 Task: Set up a weekly progress check-in for the marketing team.
Action: Mouse moved to (319, 153)
Screenshot: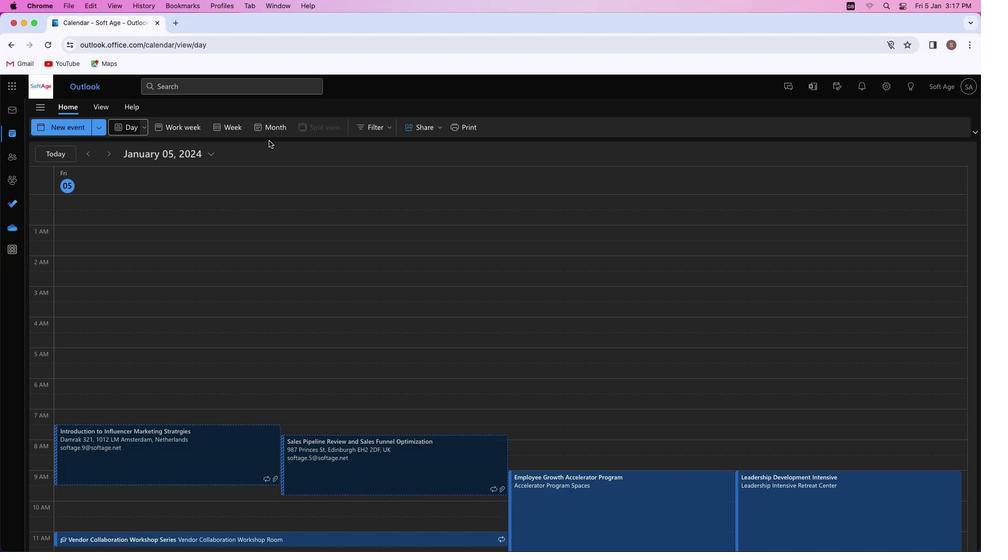 
Action: Mouse pressed left at (319, 153)
Screenshot: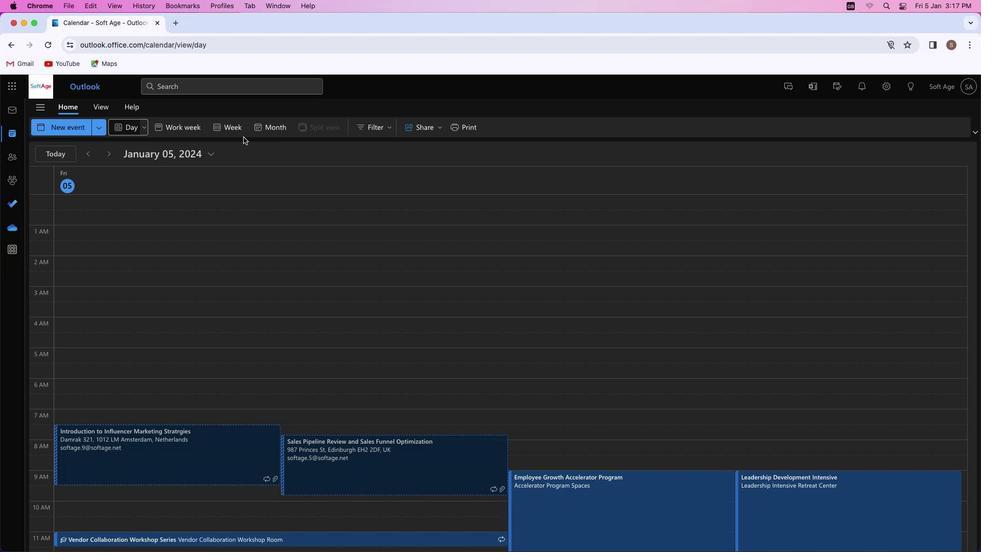 
Action: Mouse moved to (62, 126)
Screenshot: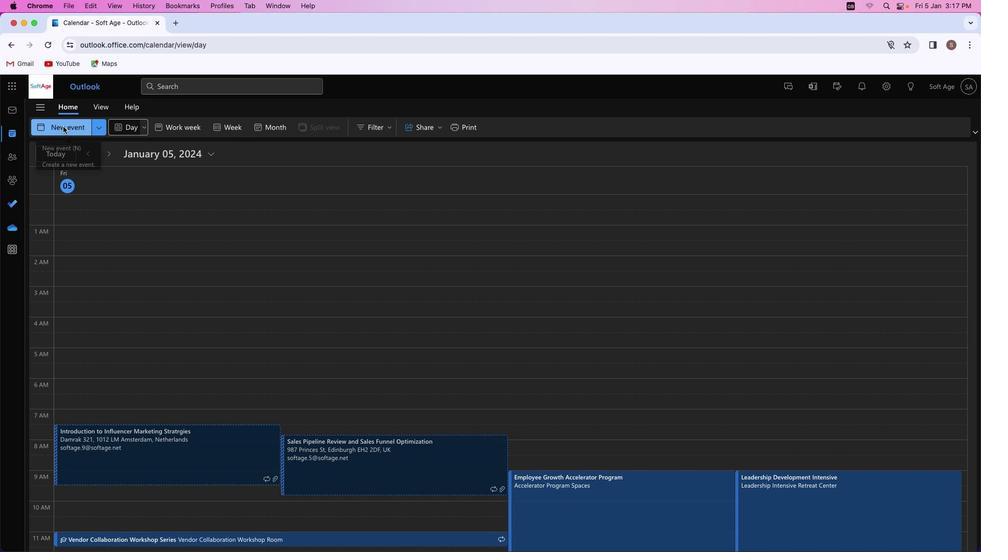 
Action: Mouse pressed left at (62, 126)
Screenshot: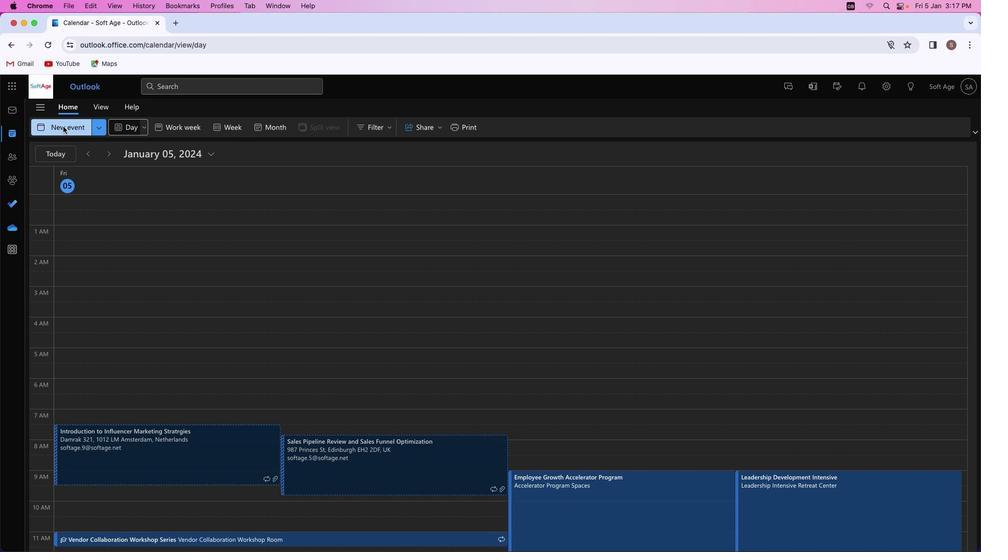 
Action: Mouse moved to (277, 187)
Screenshot: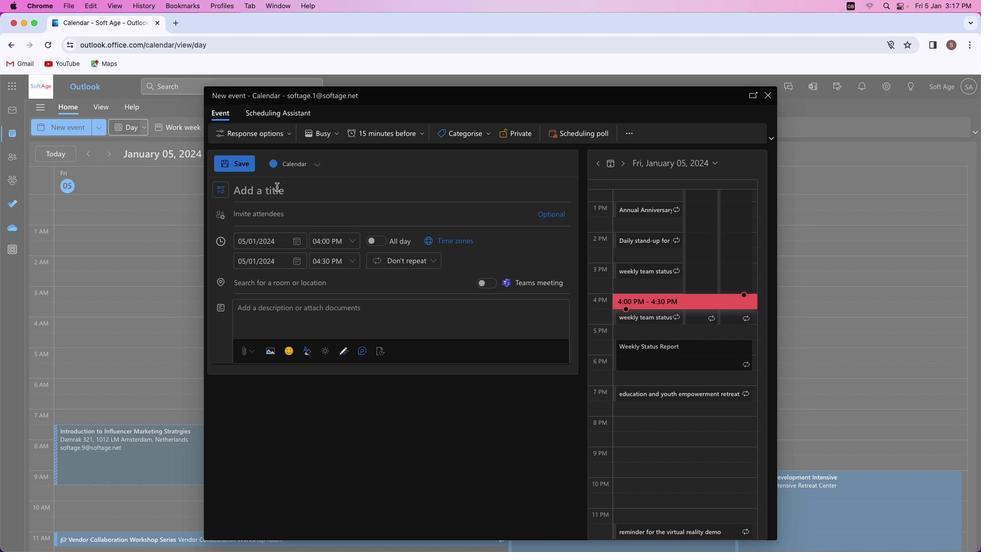 
Action: Mouse pressed left at (277, 187)
Screenshot: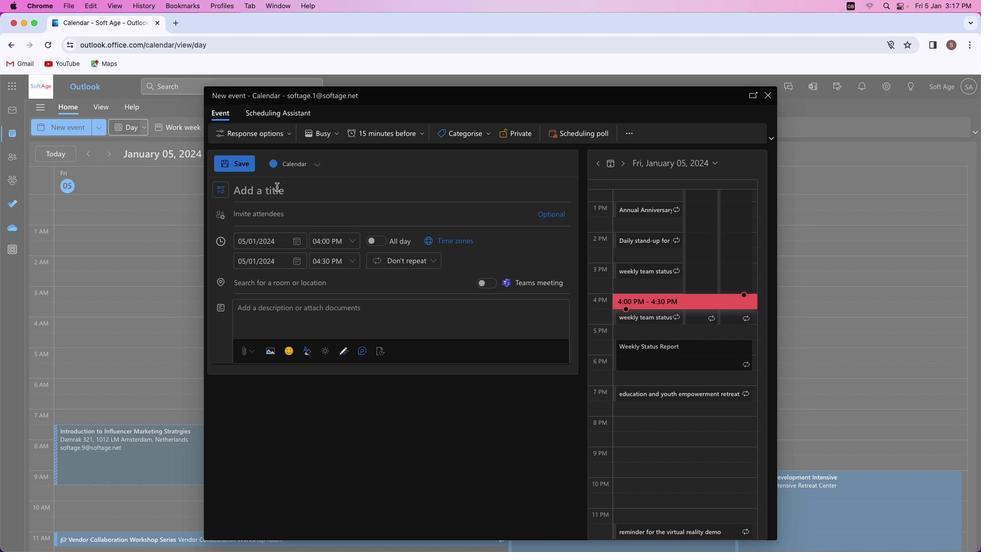 
Action: Key pressed Key.shift'M''a''r''k''e''t''i''n''g'Key.spaceKey.shift'M''o''m''e''n''t''u''m'
Screenshot: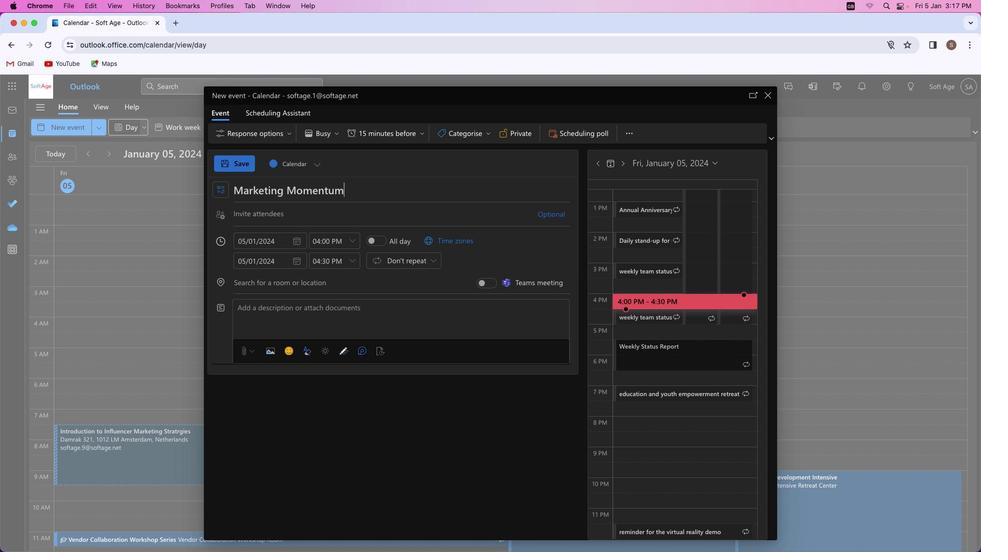 
Action: Mouse moved to (265, 214)
Screenshot: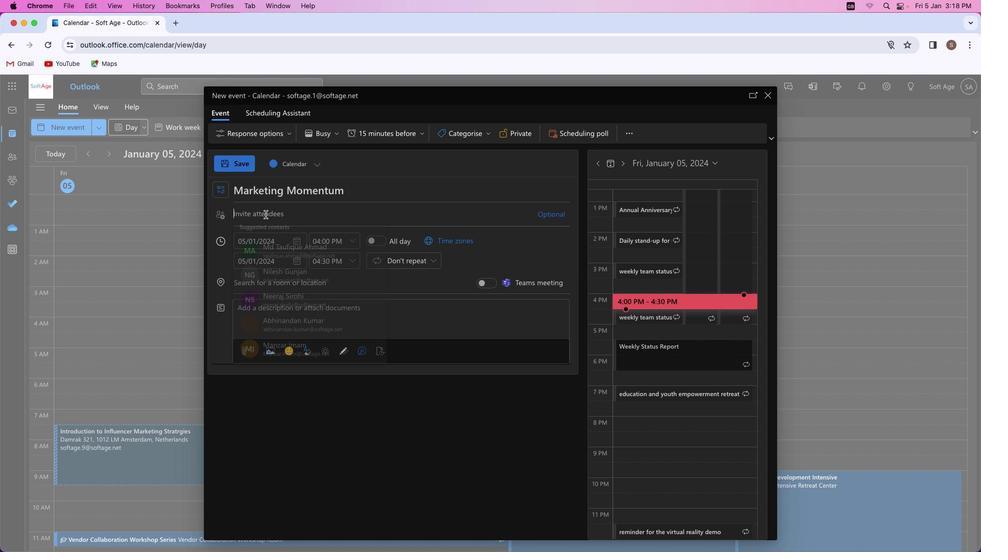 
Action: Mouse pressed left at (265, 214)
Screenshot: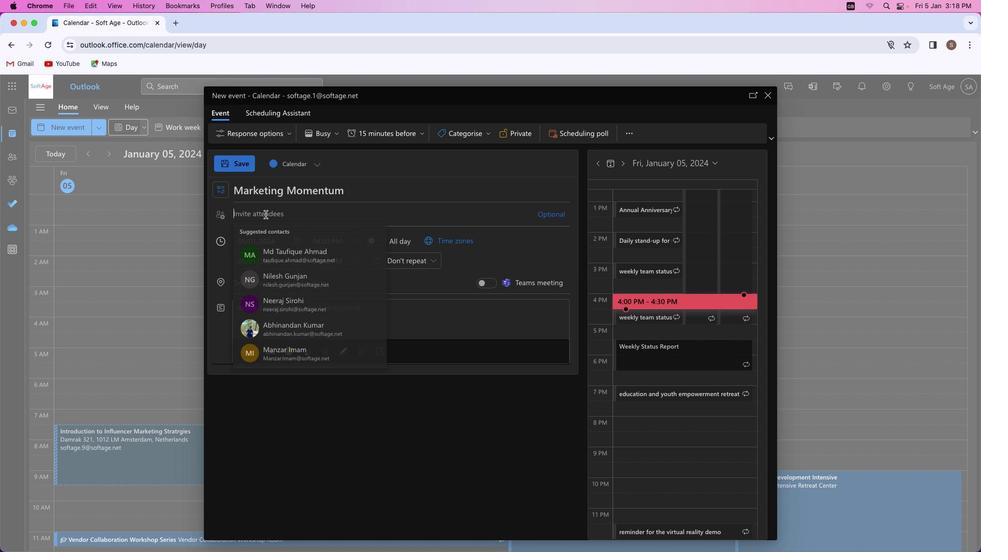 
Action: Key pressed 's''h''i''v''a''m''y''a''d''a''v''s''m''4''1'Key.shift'@''o''u''t''l''o''o''k''.''c''o''m'
Screenshot: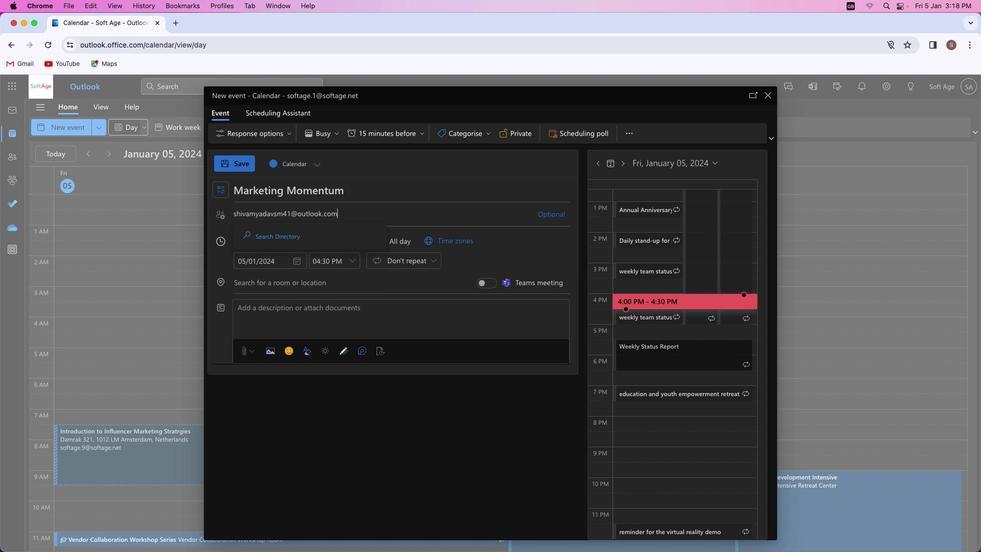 
Action: Mouse moved to (303, 234)
Screenshot: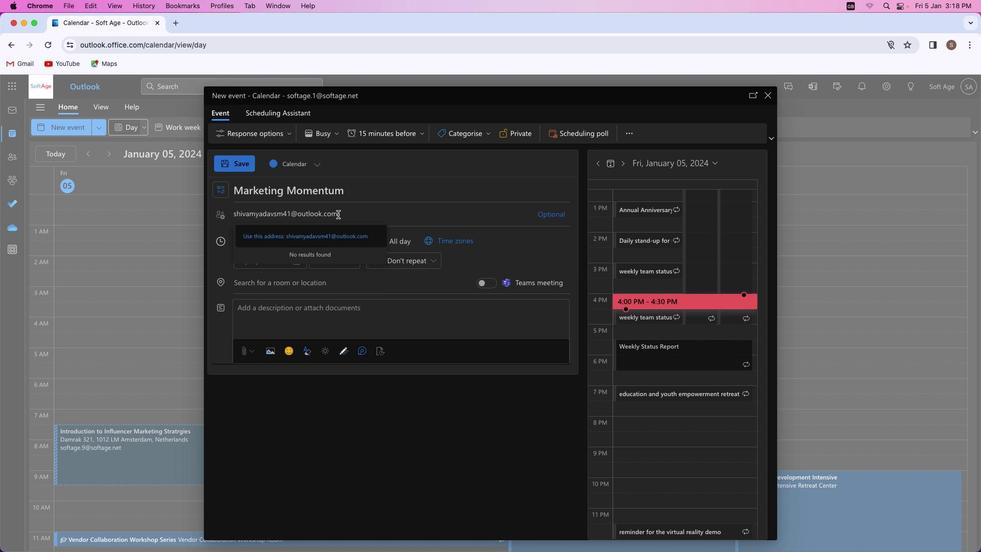 
Action: Mouse pressed left at (303, 234)
Screenshot: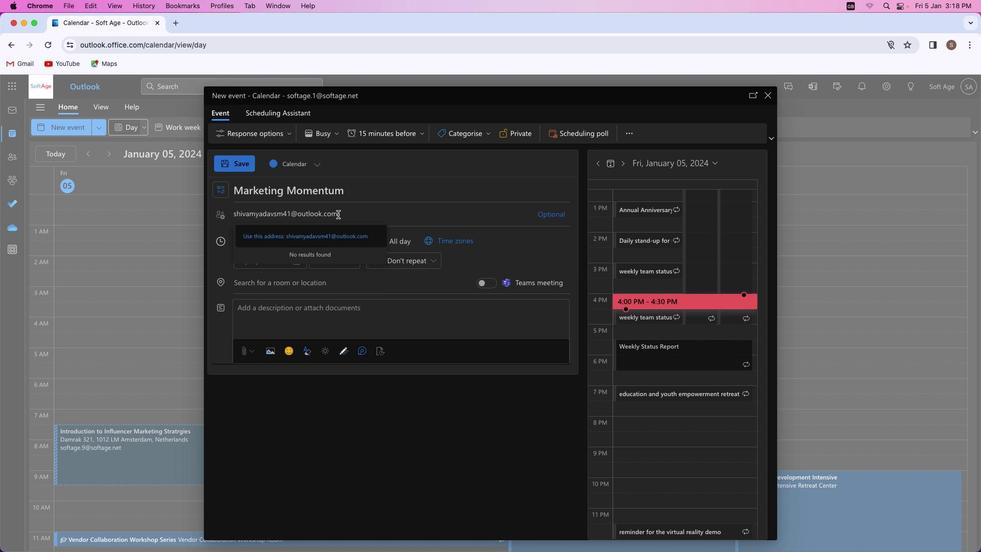 
Action: Mouse moved to (361, 232)
Screenshot: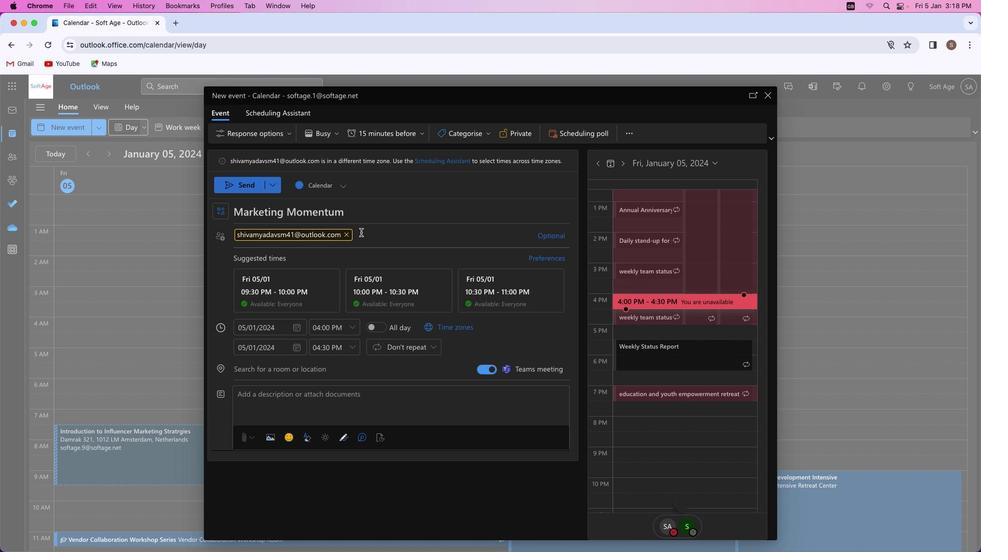 
Action: Key pressed 'a''k''a''s''h''r''a''j''p''u''t'Key.shift'@''o''u''t''.'Key.backspace'l''o''o''k''.''c''o''m'
Screenshot: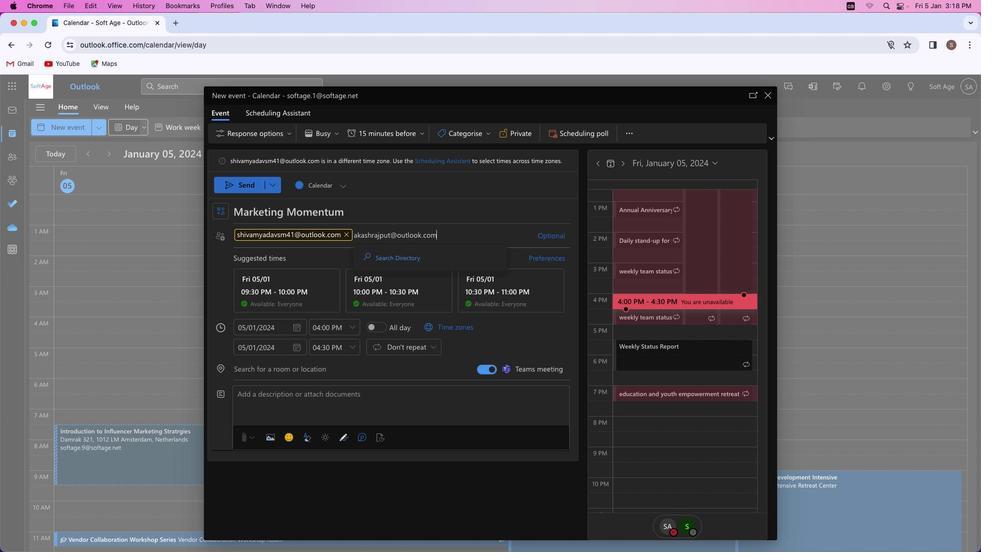 
Action: Mouse moved to (434, 256)
Screenshot: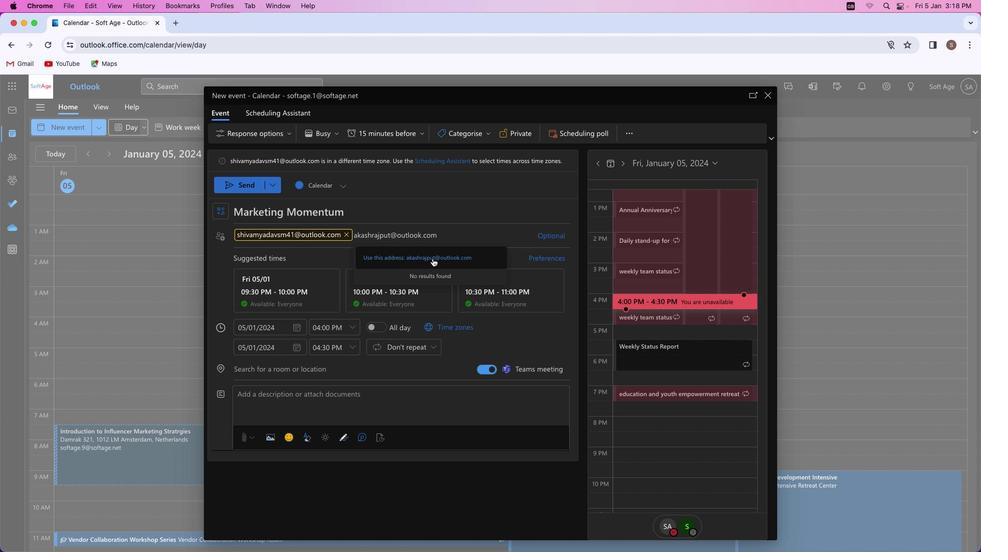 
Action: Mouse pressed left at (434, 256)
Screenshot: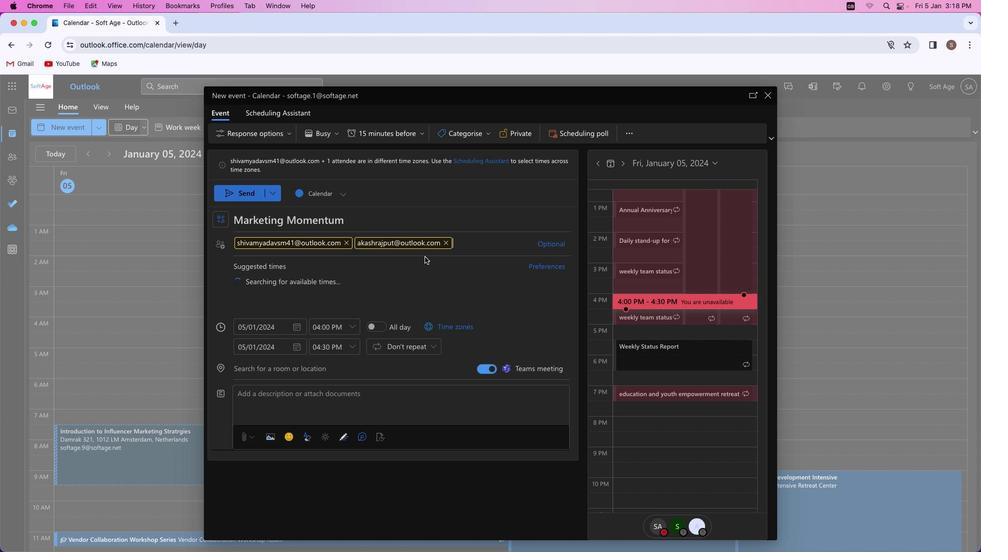 
Action: Mouse moved to (403, 355)
Screenshot: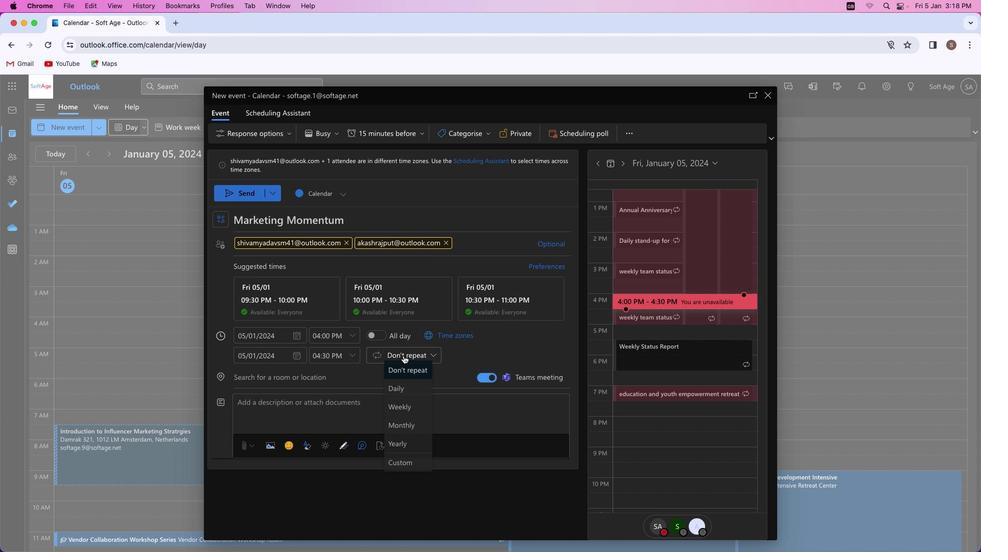 
Action: Mouse pressed left at (403, 355)
Screenshot: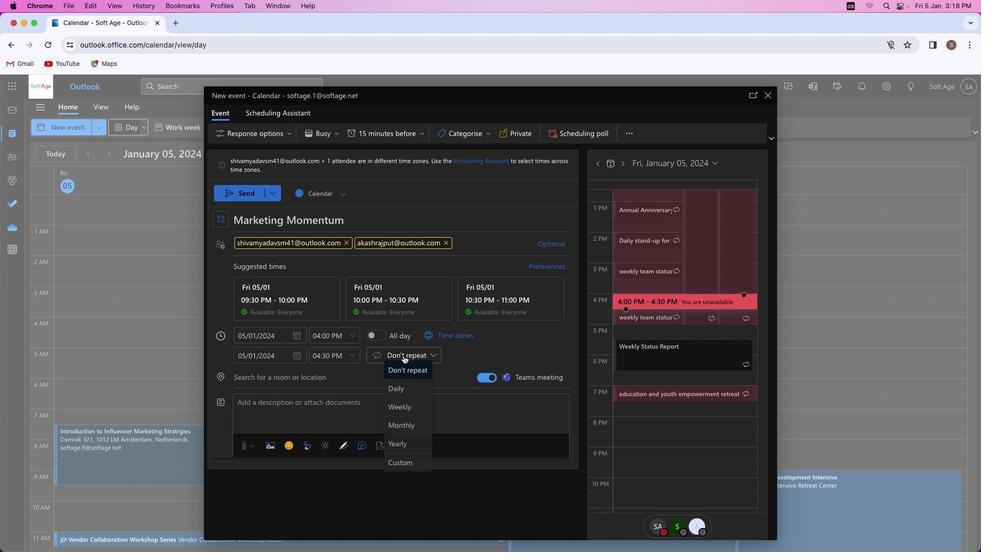 
Action: Mouse moved to (405, 410)
Screenshot: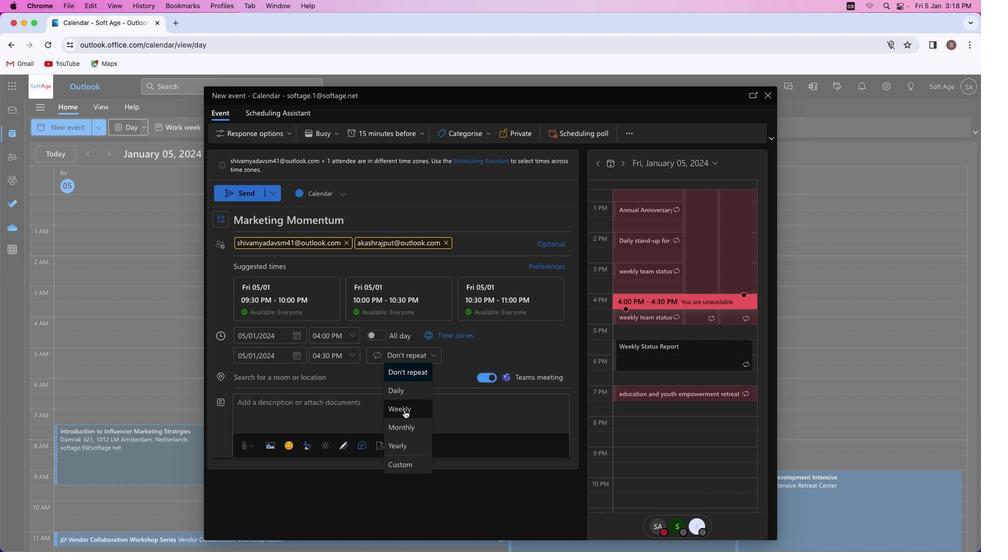 
Action: Mouse pressed left at (405, 410)
Screenshot: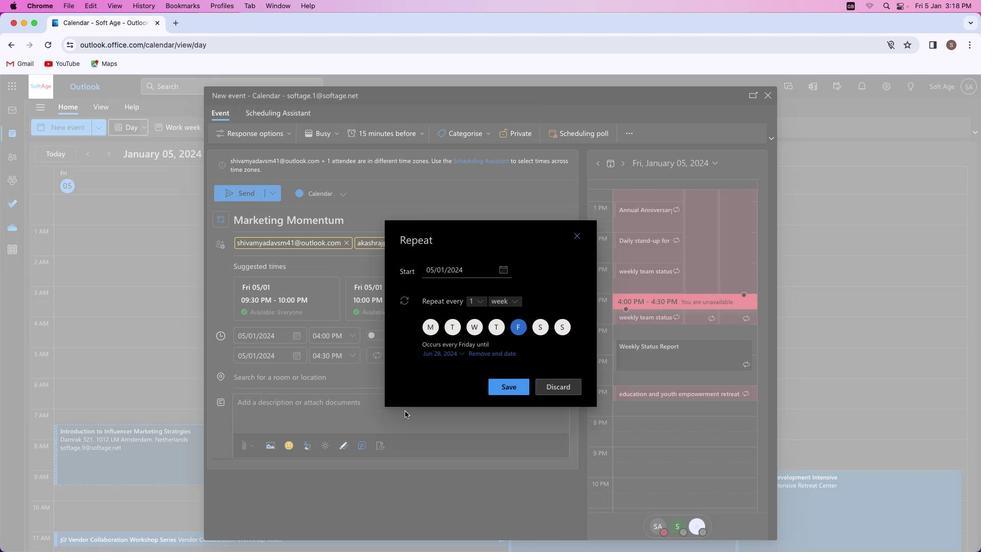 
Action: Mouse moved to (484, 352)
Screenshot: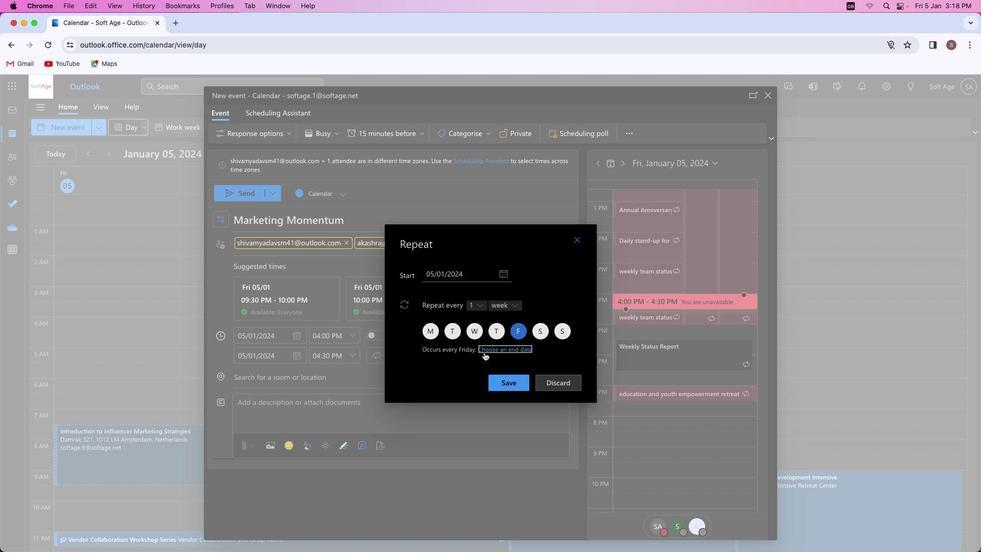 
Action: Mouse pressed left at (484, 352)
Screenshot: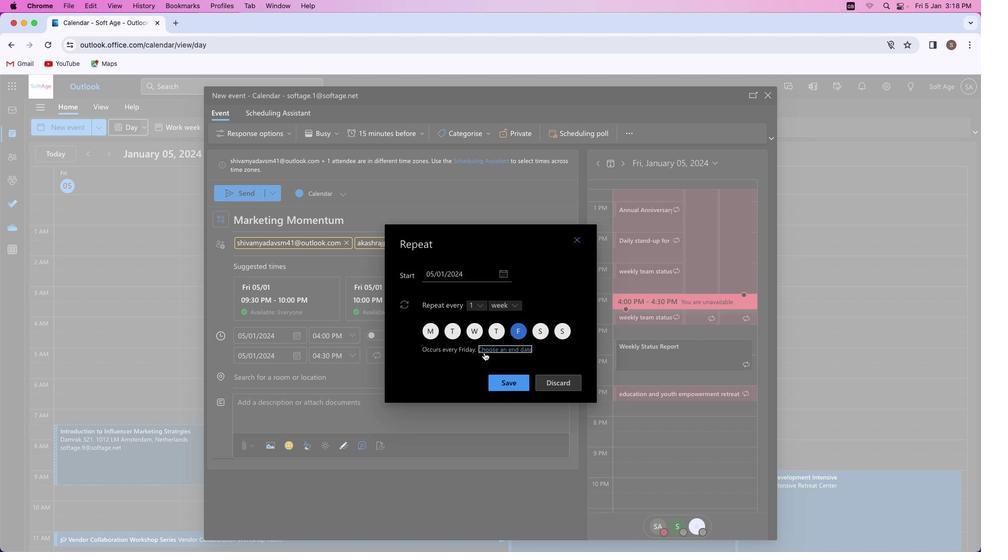 
Action: Mouse moved to (544, 330)
Screenshot: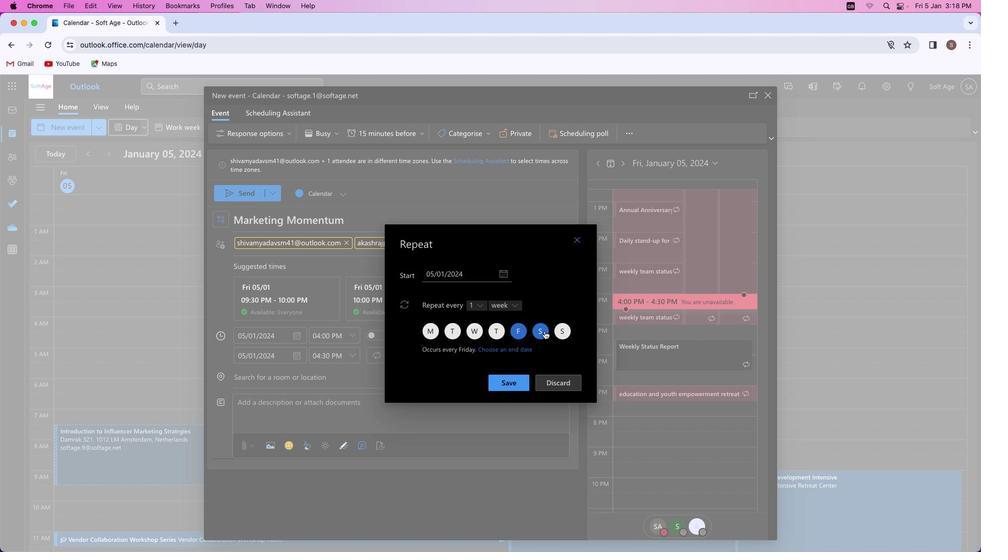 
Action: Mouse pressed left at (544, 330)
Screenshot: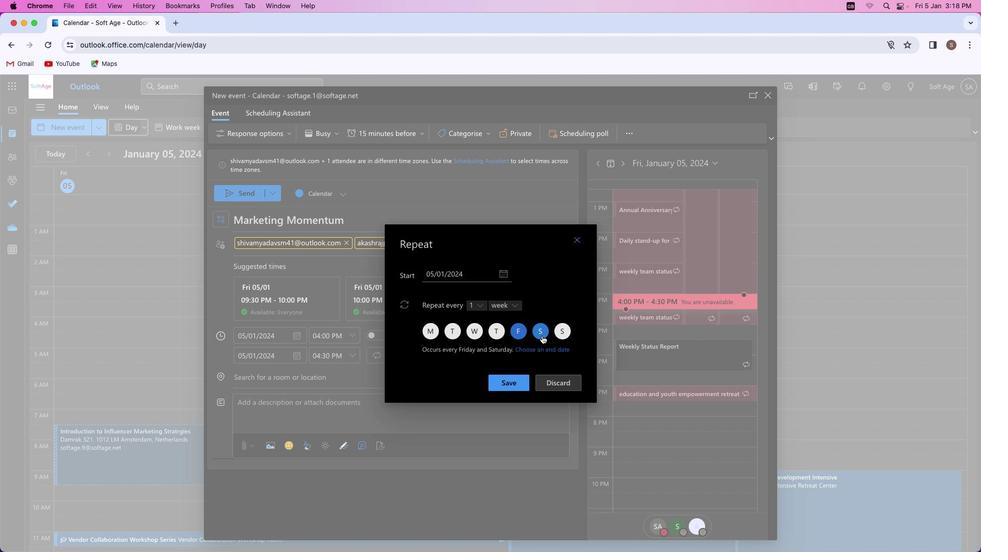 
Action: Mouse moved to (515, 385)
Screenshot: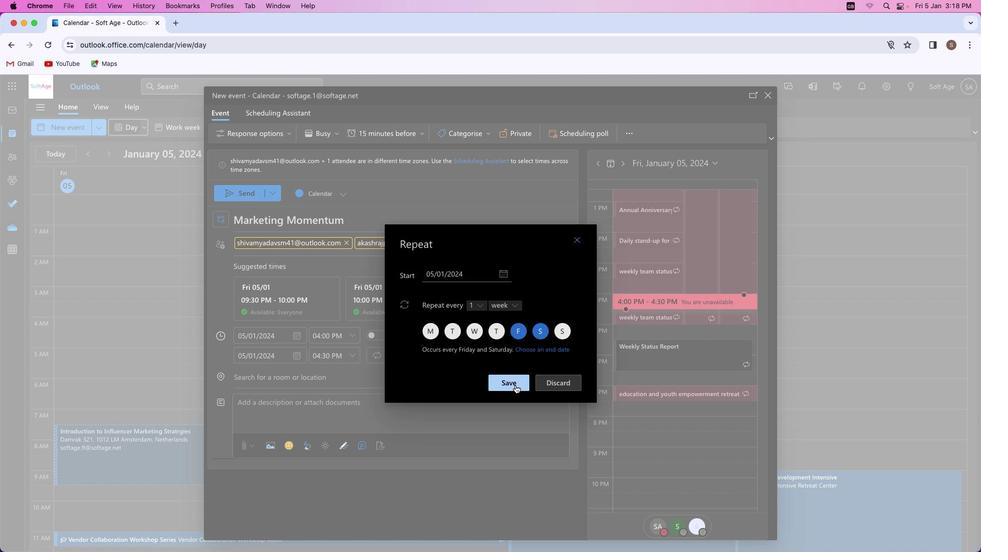 
Action: Mouse pressed left at (515, 385)
Screenshot: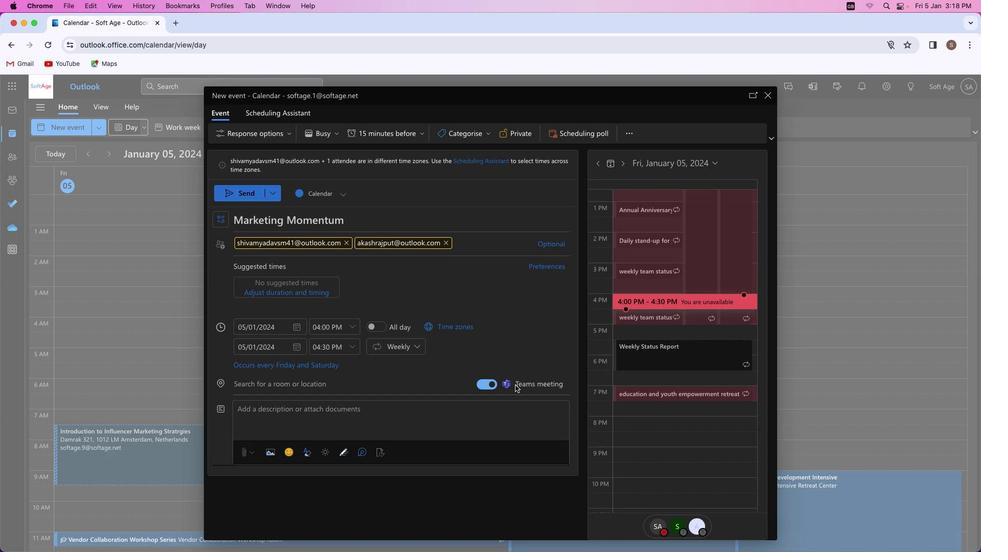 
Action: Mouse moved to (300, 366)
Screenshot: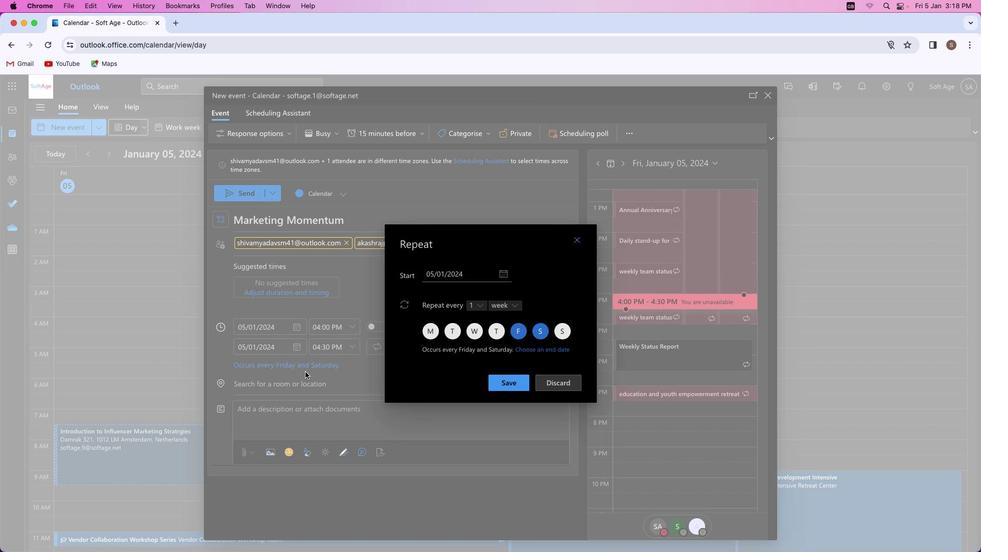 
Action: Mouse pressed left at (300, 366)
Screenshot: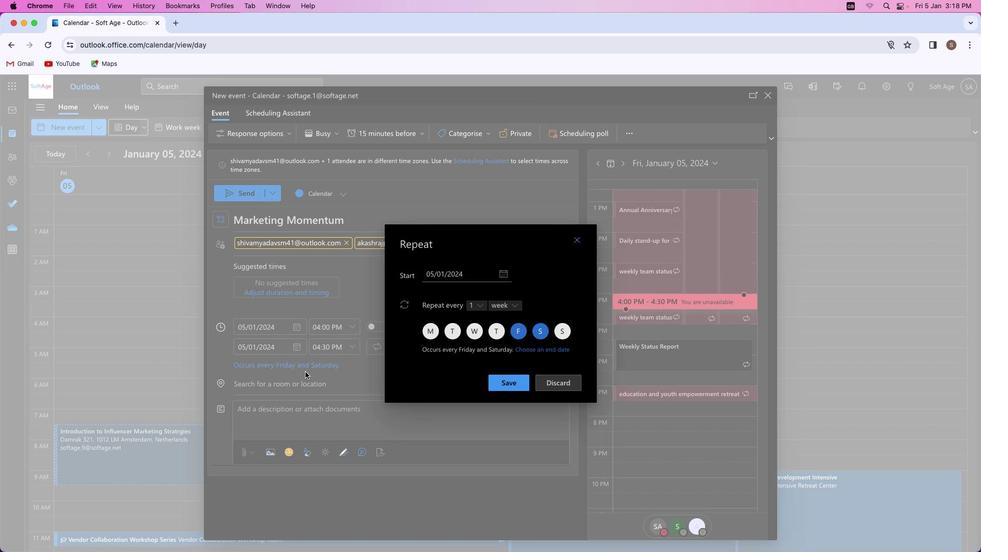 
Action: Mouse moved to (518, 333)
Screenshot: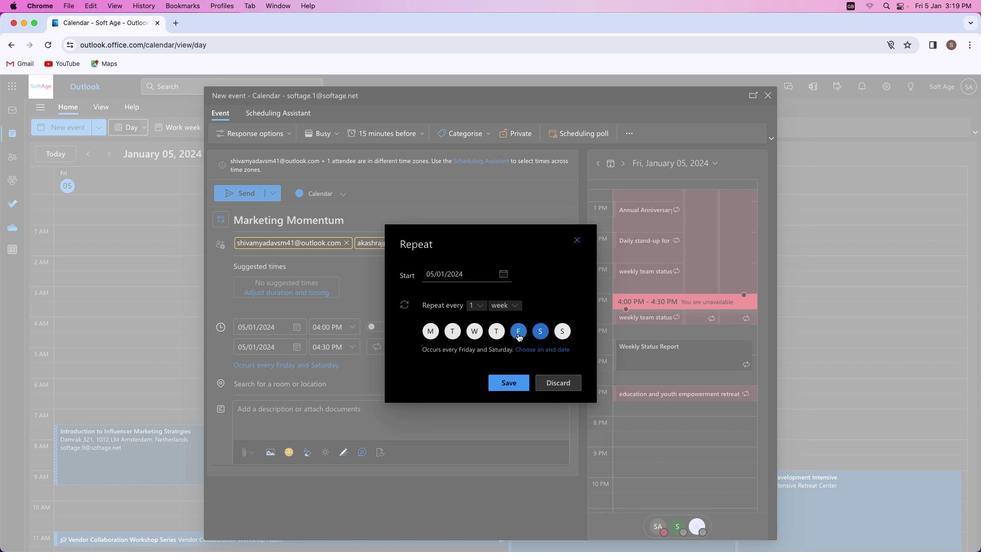 
Action: Mouse pressed left at (518, 333)
Screenshot: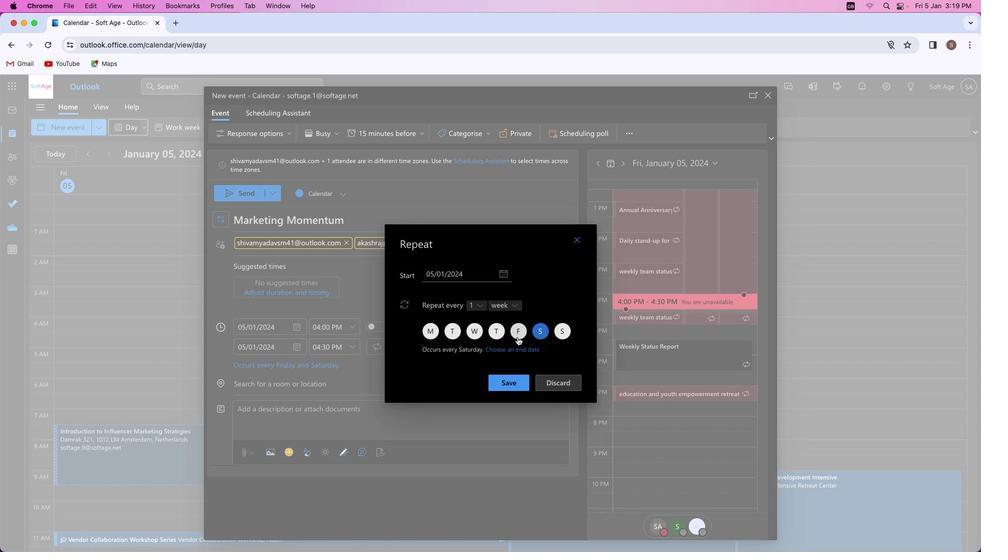 
Action: Mouse moved to (511, 380)
Screenshot: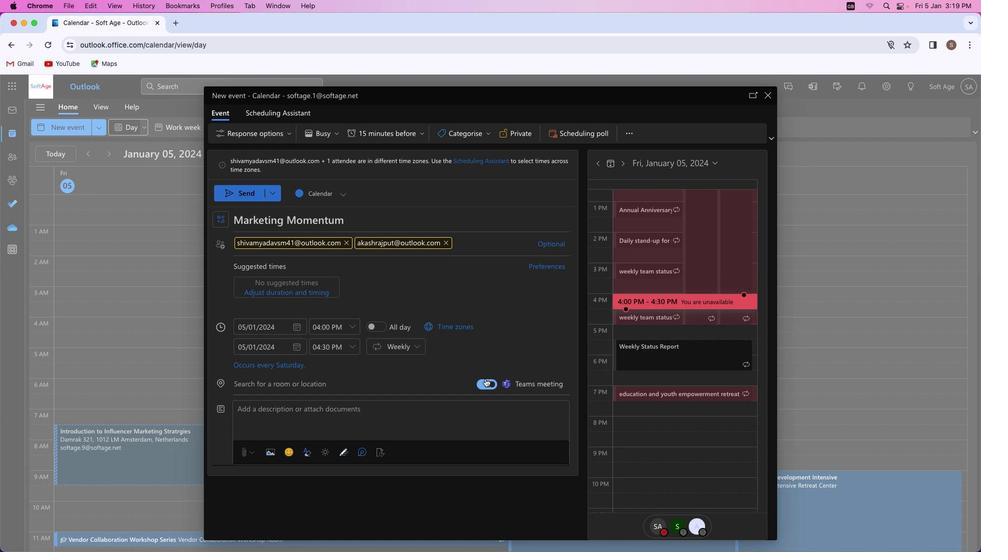 
Action: Mouse pressed left at (511, 380)
Screenshot: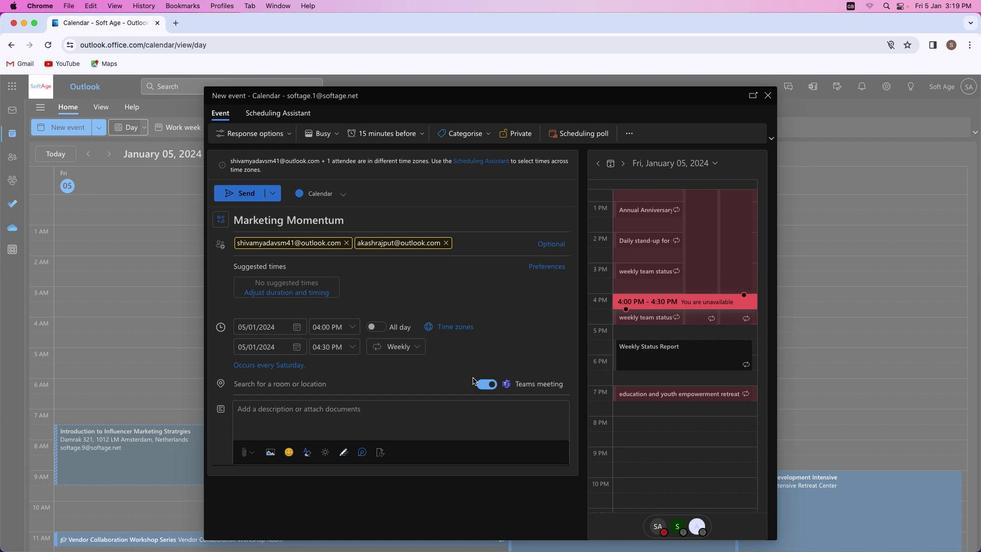 
Action: Mouse moved to (342, 412)
Screenshot: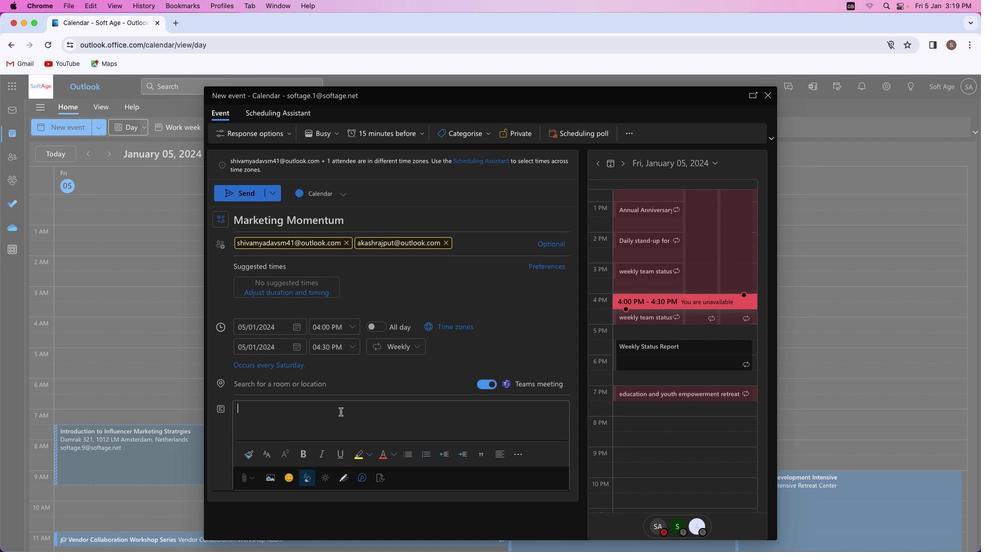 
Action: Mouse pressed left at (342, 412)
Screenshot: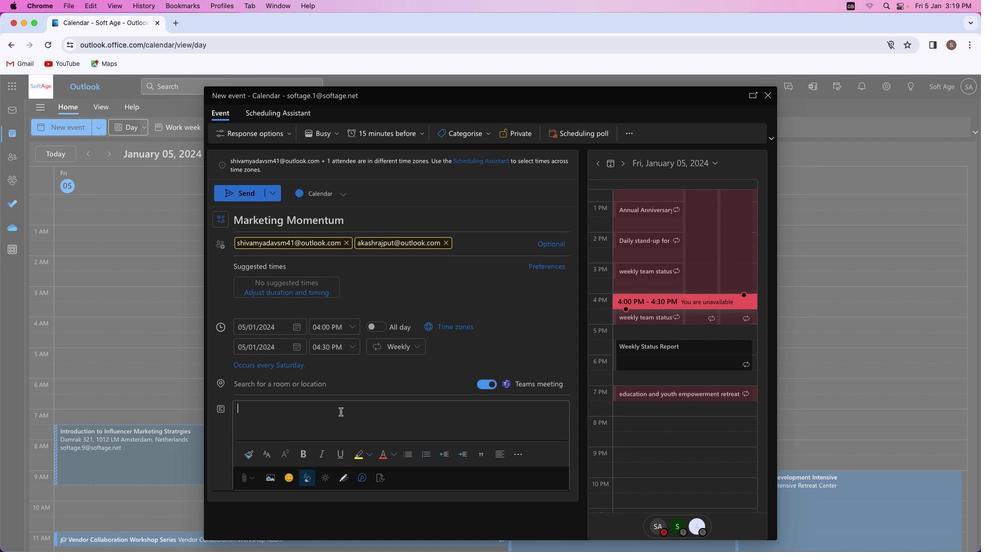 
Action: Mouse moved to (340, 411)
Screenshot: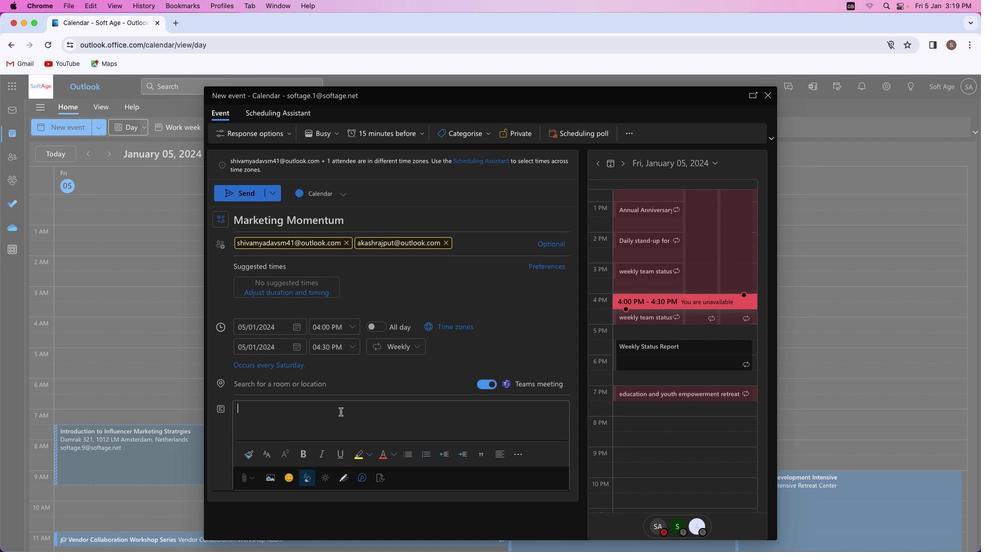 
Action: Key pressed Key.shift'A''c''c''e''l''e''r''a''t''e'Key.space'm''a''r''k''e''t''i''n''g'Key.space's''u''c''c''e''s''s'Key.space'w''i''t''h''o'Key.backspaceKey.space'o''u''r'Key.space'w''e''e''k''l''y'Key.space'p''r''o''g''r''e''s''s'Key.space'c''c'Key.backspace'h''e''c''k''-''i''n''.'Key.spaceKey.shift'A''c''h''i''e''v''e''m''e''n''t''s'','Key.space'd''i''s''c''u''s''s'Key.space'c''h''a''l''l''e''n''g''e''s'','Key.space'a''n''d'Key.space's''t''r''a''t''e''g''i''r'Key.backspace'e''s'Key.leftKey.leftKey.leftKey.leftKey.leftKey.leftKey.leftKey.leftKey.leftKey.left'a''l''i''g''n'Key.spaceKey.rightKey.rightKey.rightKey.rightKey.rightKey.rightKey.rightKey.rightKey.rightKey.rightKey.space'f''o''r'Key.space'i''m''p''a''c''t''f''u''l'Key.space'c''a''m''p''a''i''g''n''s''.'
Screenshot: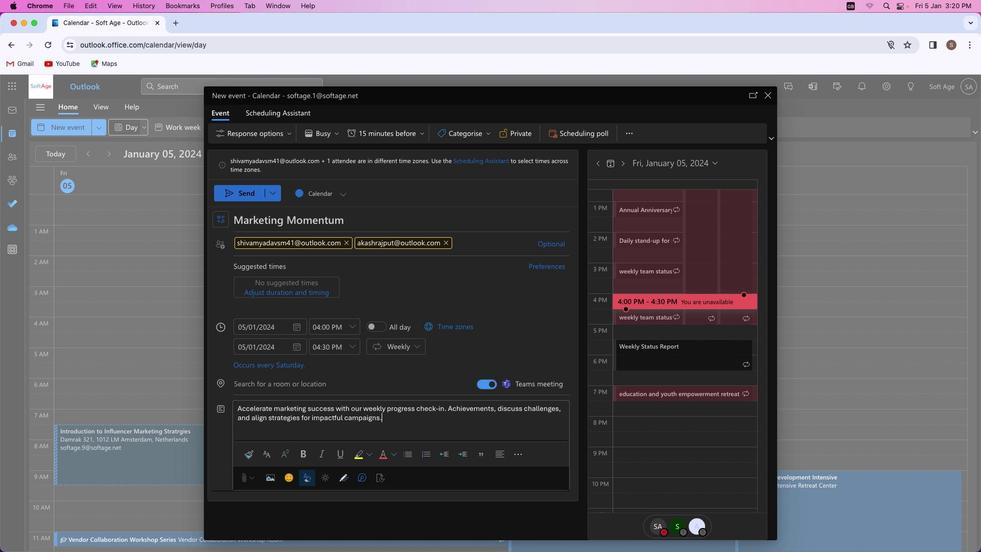 
Action: Mouse moved to (243, 189)
Screenshot: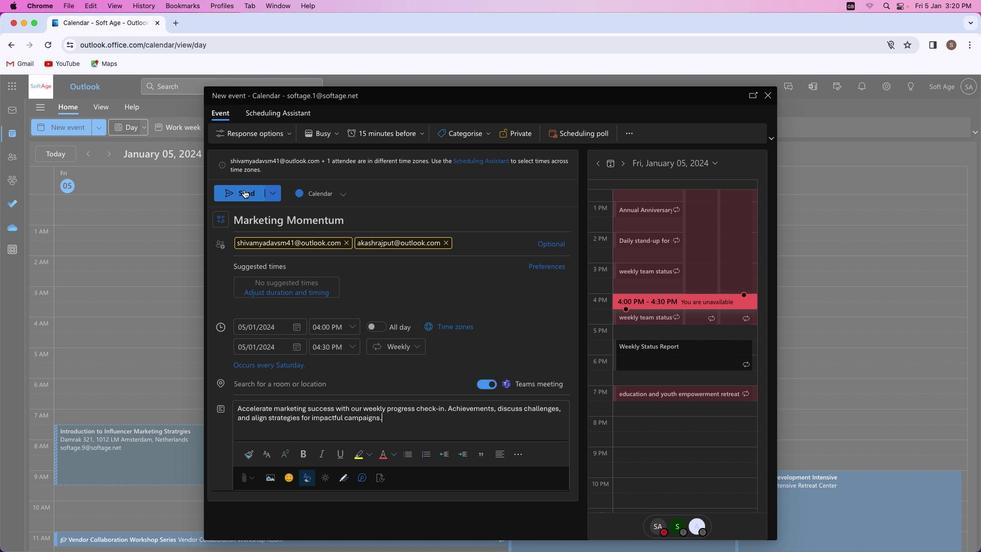
Action: Mouse pressed left at (243, 189)
Screenshot: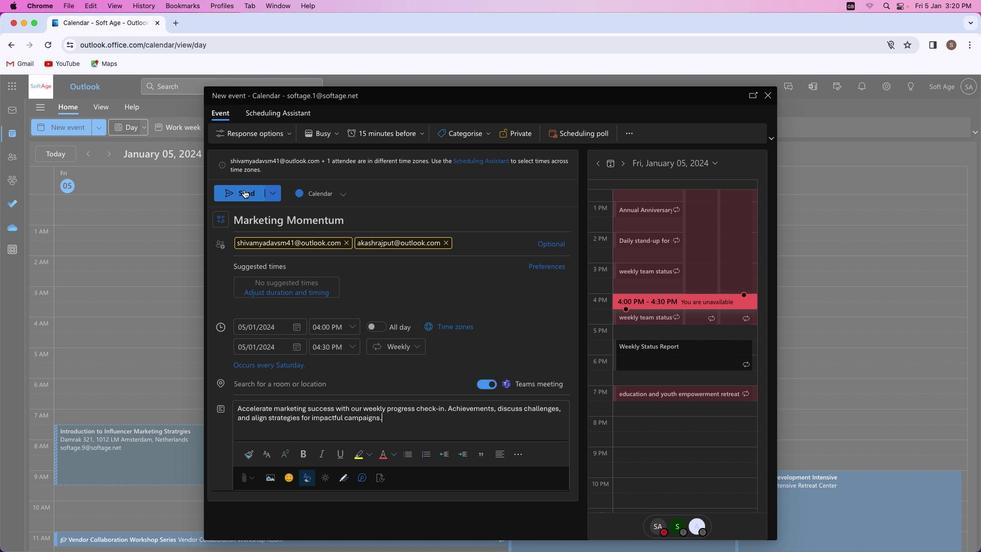 
Action: Mouse moved to (496, 273)
Screenshot: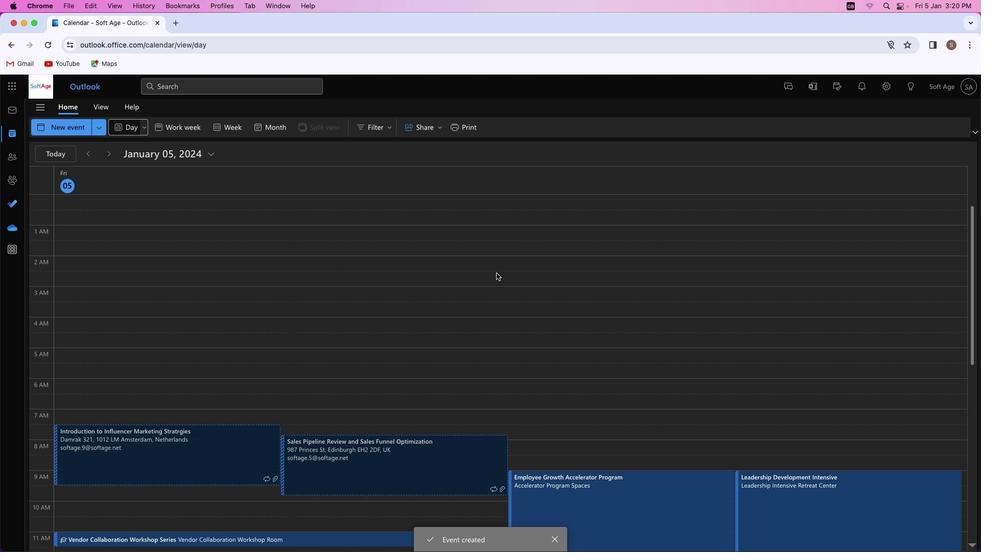
